 Task: Create New Customer with Customer Name: Mamas Daughters Diner, Billing Address Line1: 1132 Star Trek Drive, Billing Address Line2:  Pensacola, Billing Address Line3:  Florida 32501
Action: Mouse moved to (188, 33)
Screenshot: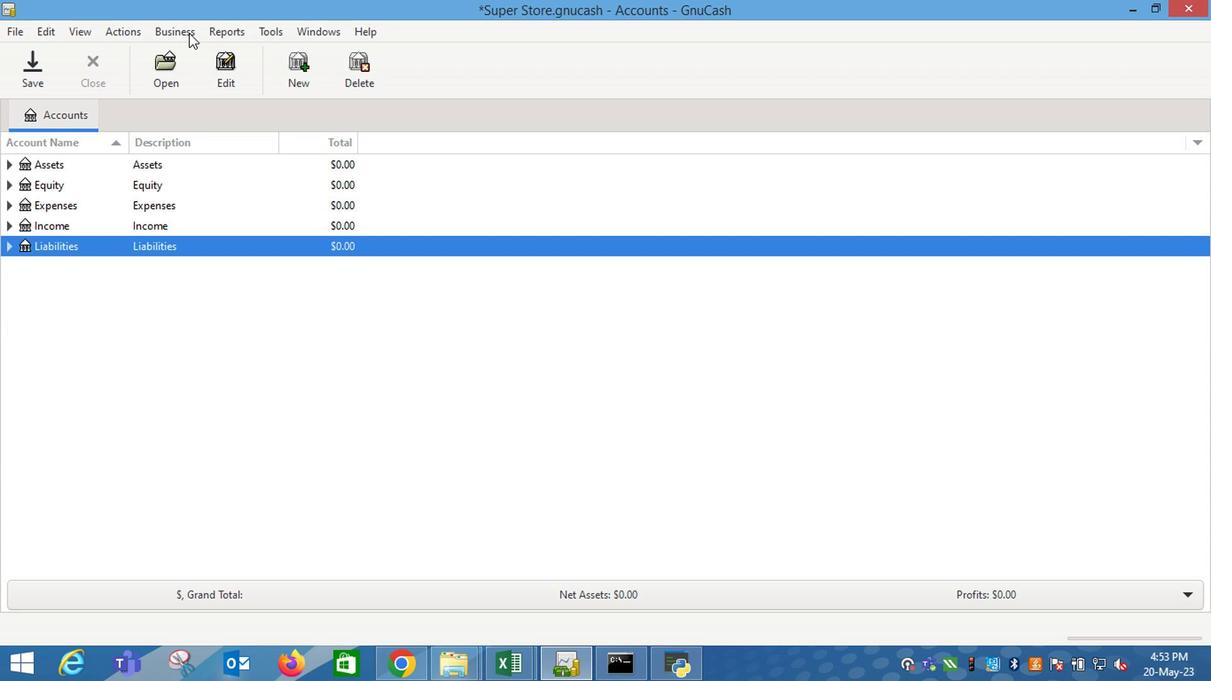 
Action: Mouse pressed left at (188, 33)
Screenshot: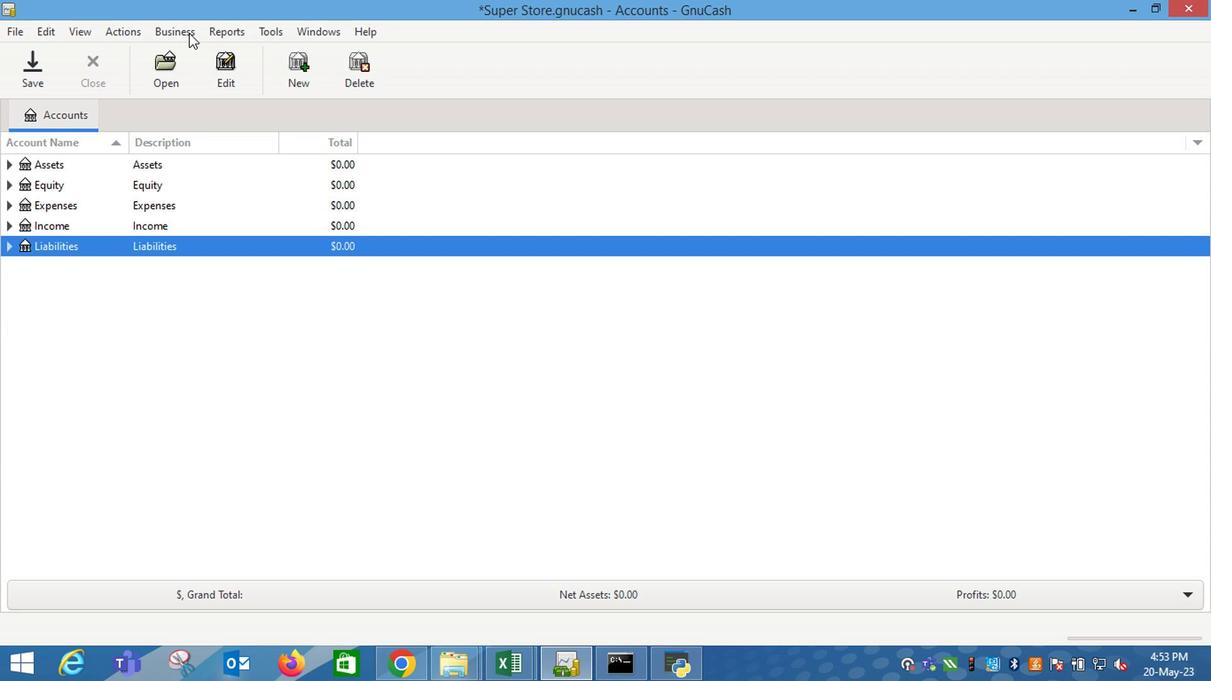 
Action: Mouse moved to (361, 79)
Screenshot: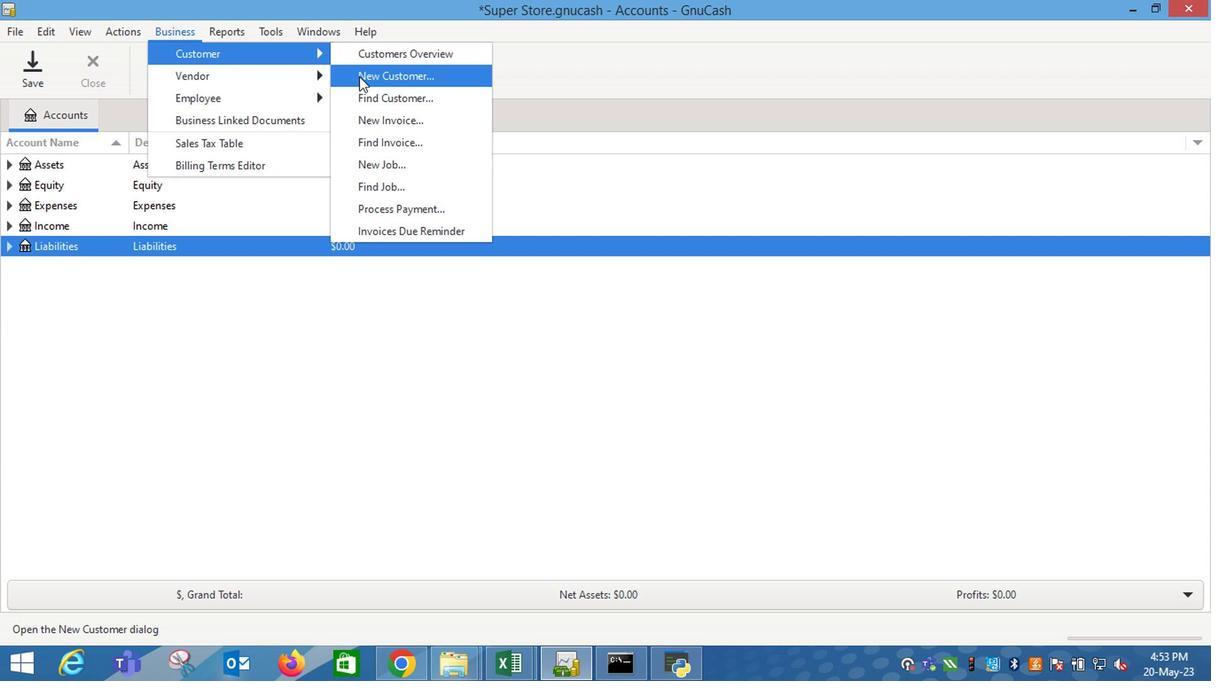 
Action: Mouse pressed left at (361, 79)
Screenshot: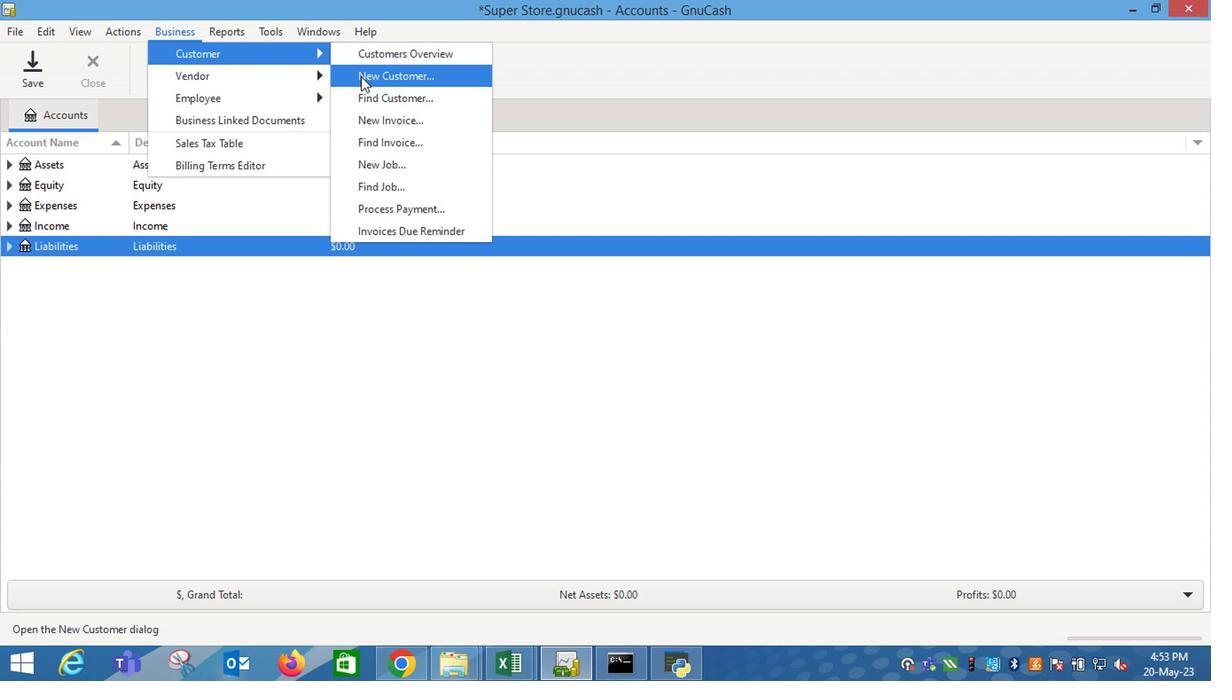 
Action: Key pressed <Key.shift_r>Mamas<Key.space><Key.shift_r>Daughters<Key.tab><Key.shift><Key.tab><Key.right><Key.space><Key.shift_r>Diner<Key.tab><Key.tab><Key.tab>1132<Key.space><Key.shift_r>Star<Key.space><Key.shift_r>Trek<Key.space><Key.shift_r>Drive<Key.tab><Key.shift_r>P<Key.tab><Key.shift_r>D<Key.backspace><Key.backspace><Key.shift_r>F<Key.tab>
Screenshot: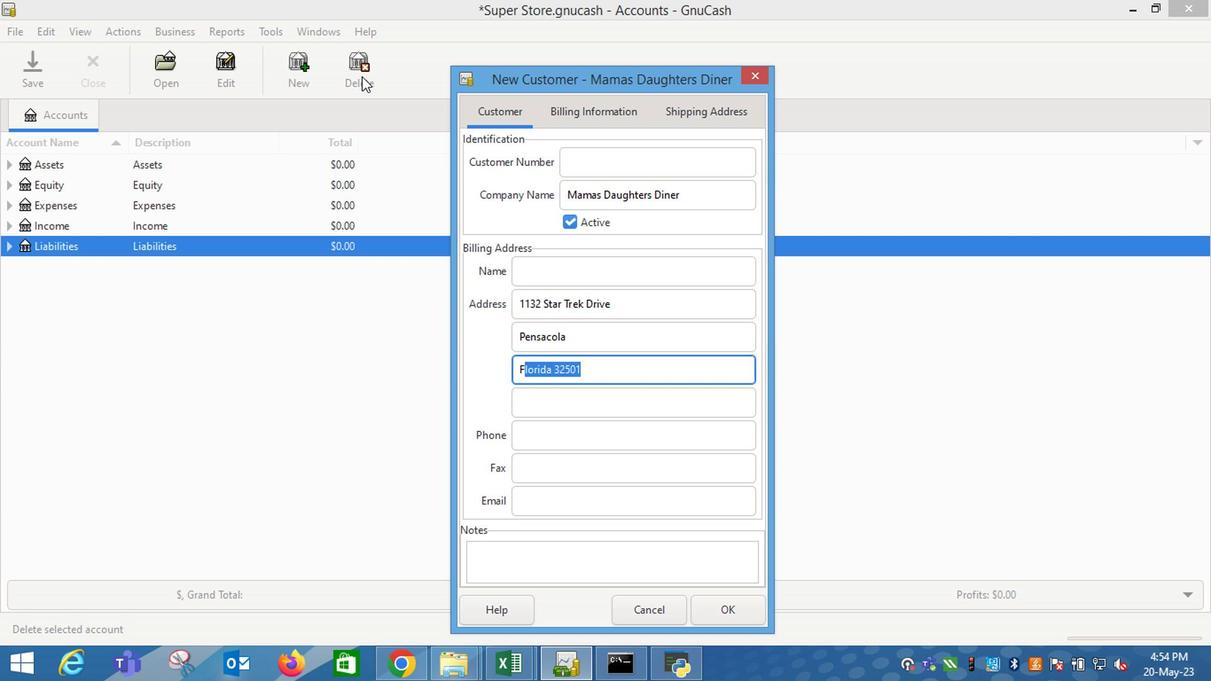 
Action: Mouse moved to (707, 614)
Screenshot: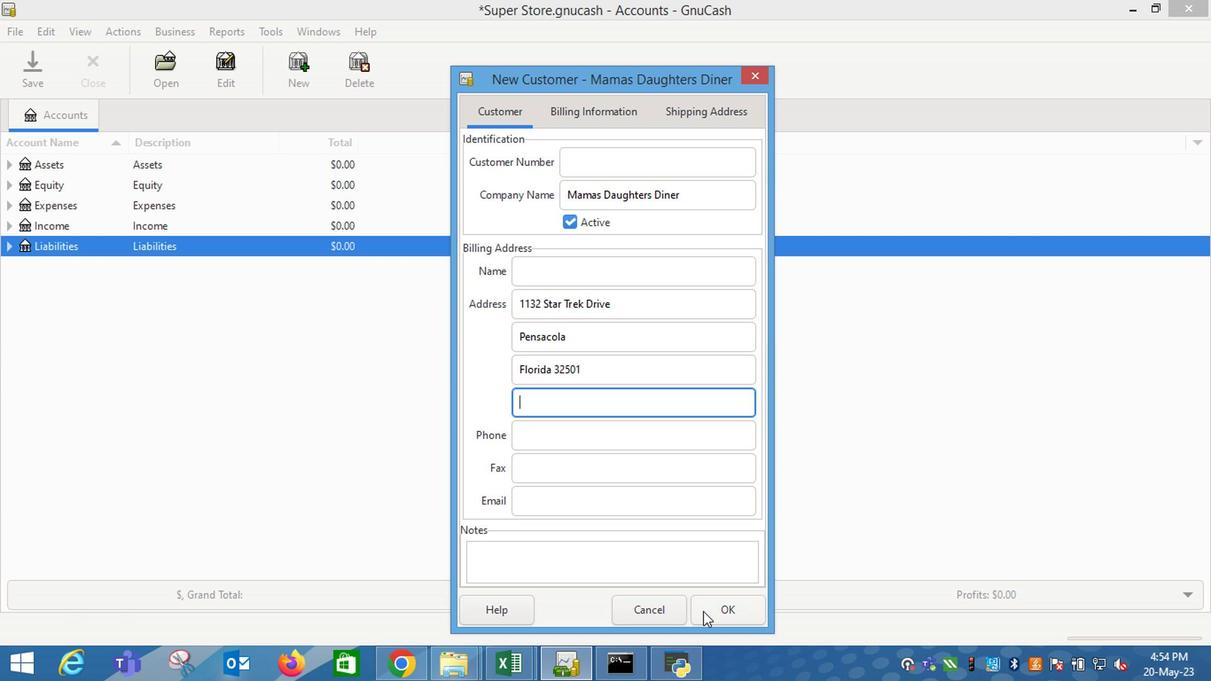 
Action: Mouse pressed left at (707, 614)
Screenshot: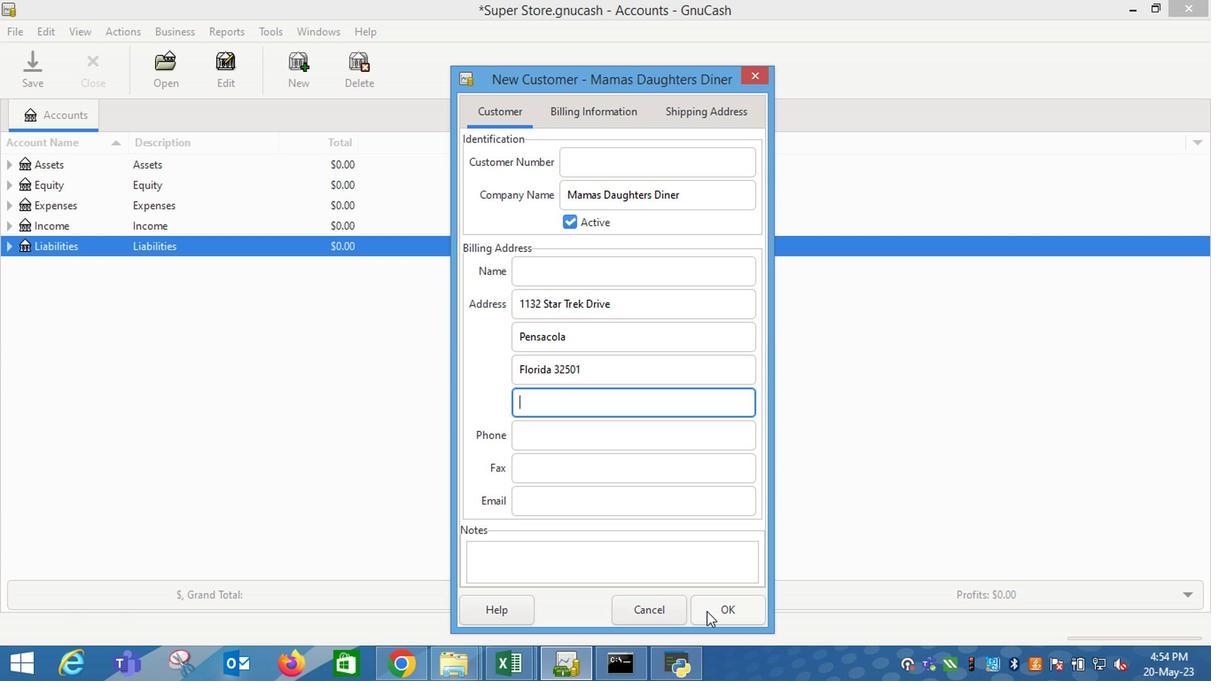
Action: Mouse moved to (276, 516)
Screenshot: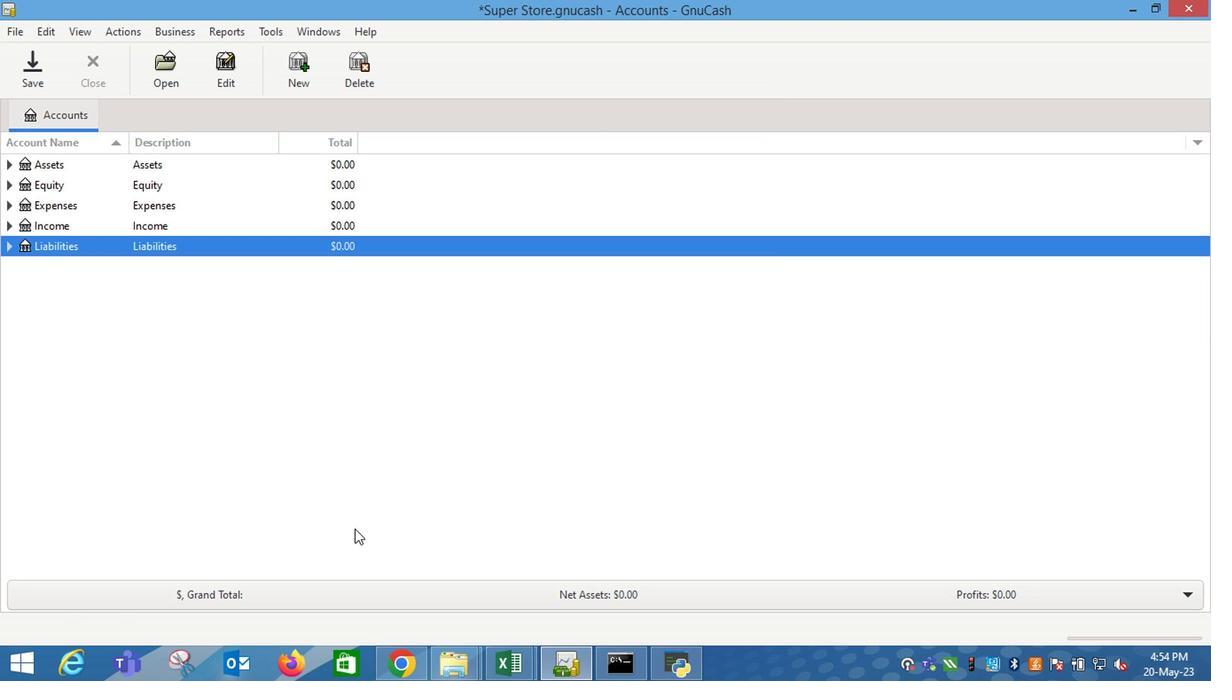
